 Task: Change the drop show blur radius of text to 3.
Action: Mouse moved to (926, 374)
Screenshot: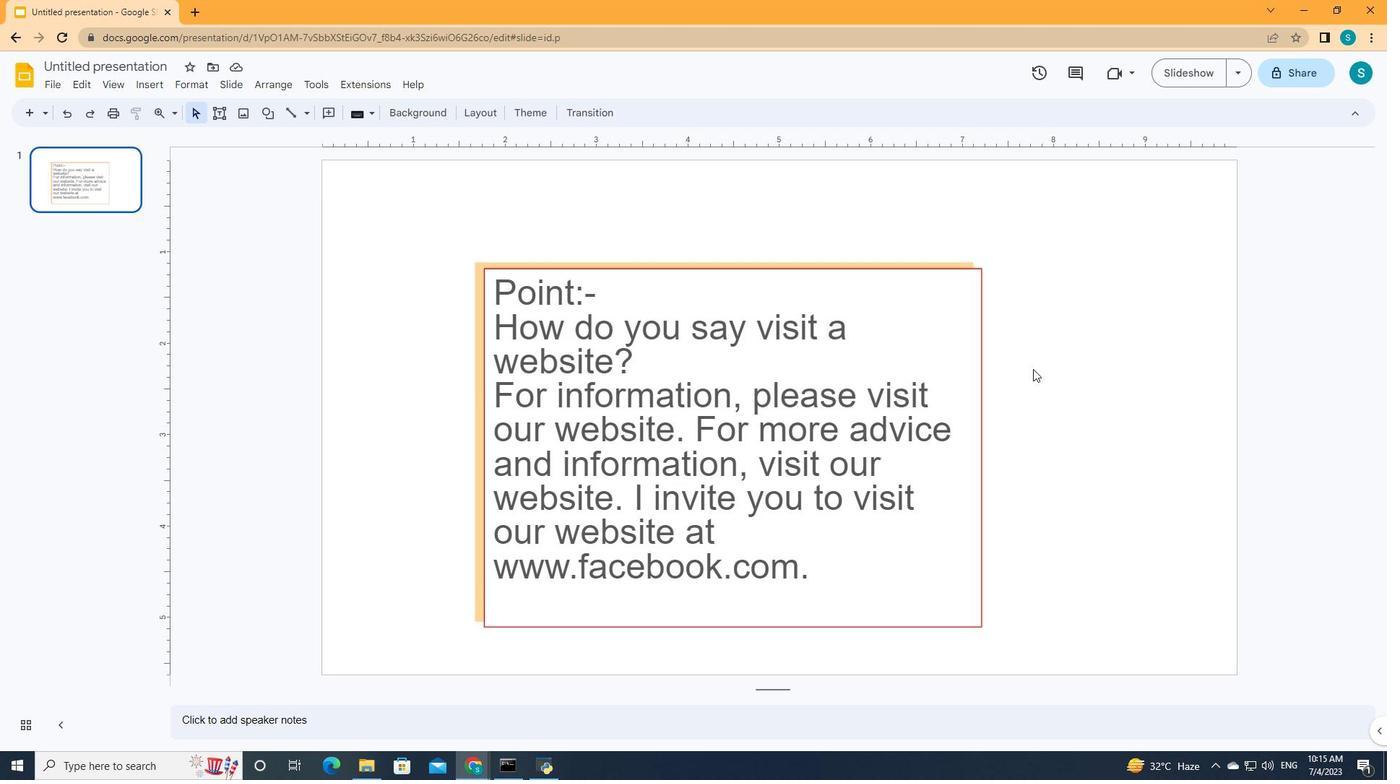 
Action: Mouse pressed left at (926, 374)
Screenshot: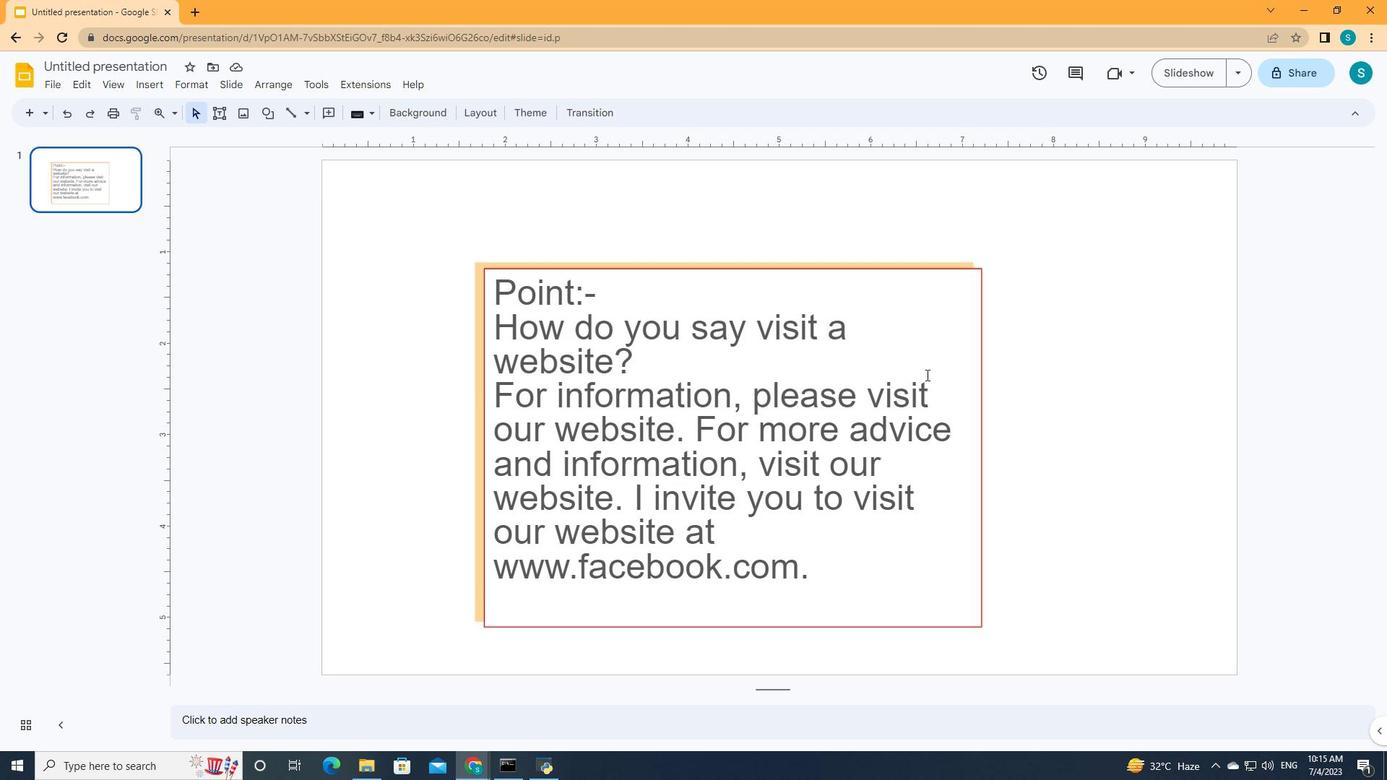 
Action: Mouse moved to (1022, 106)
Screenshot: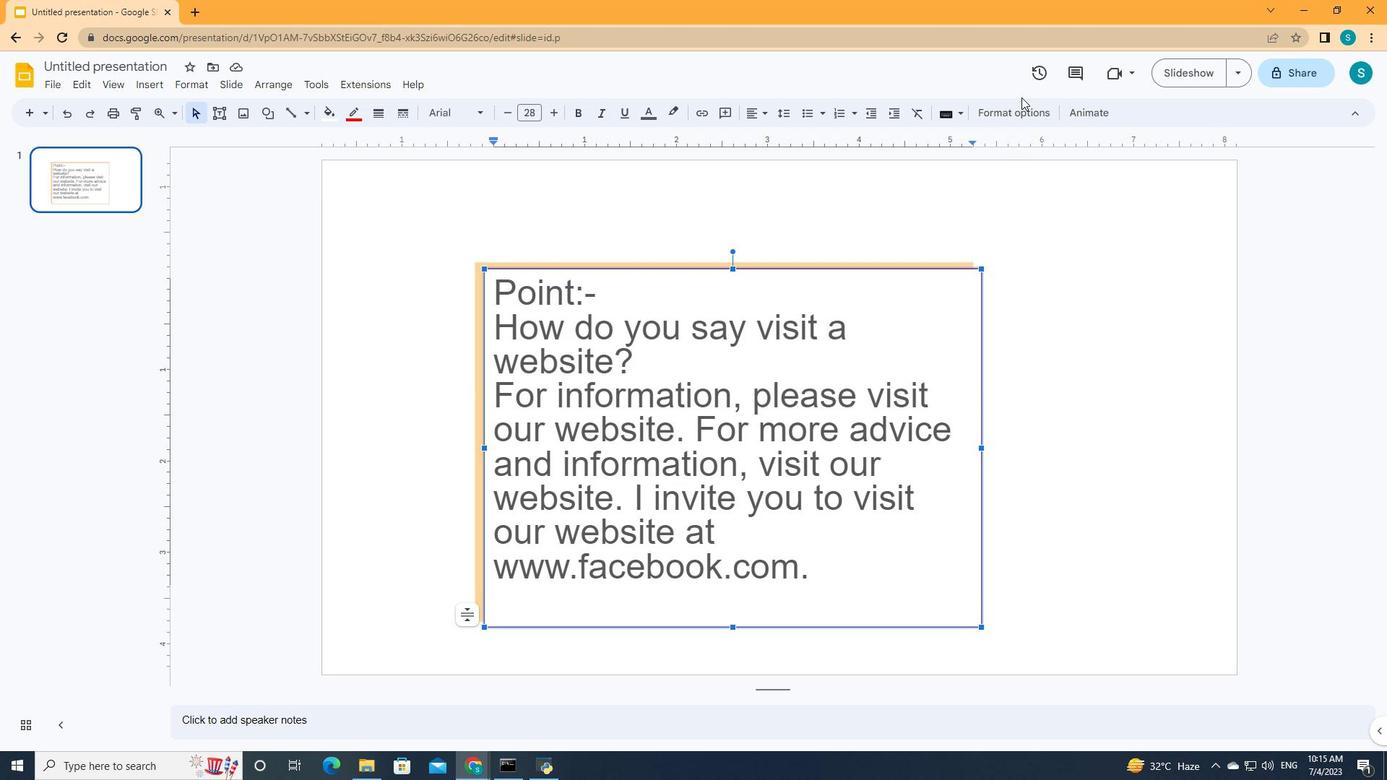 
Action: Mouse pressed left at (1022, 106)
Screenshot: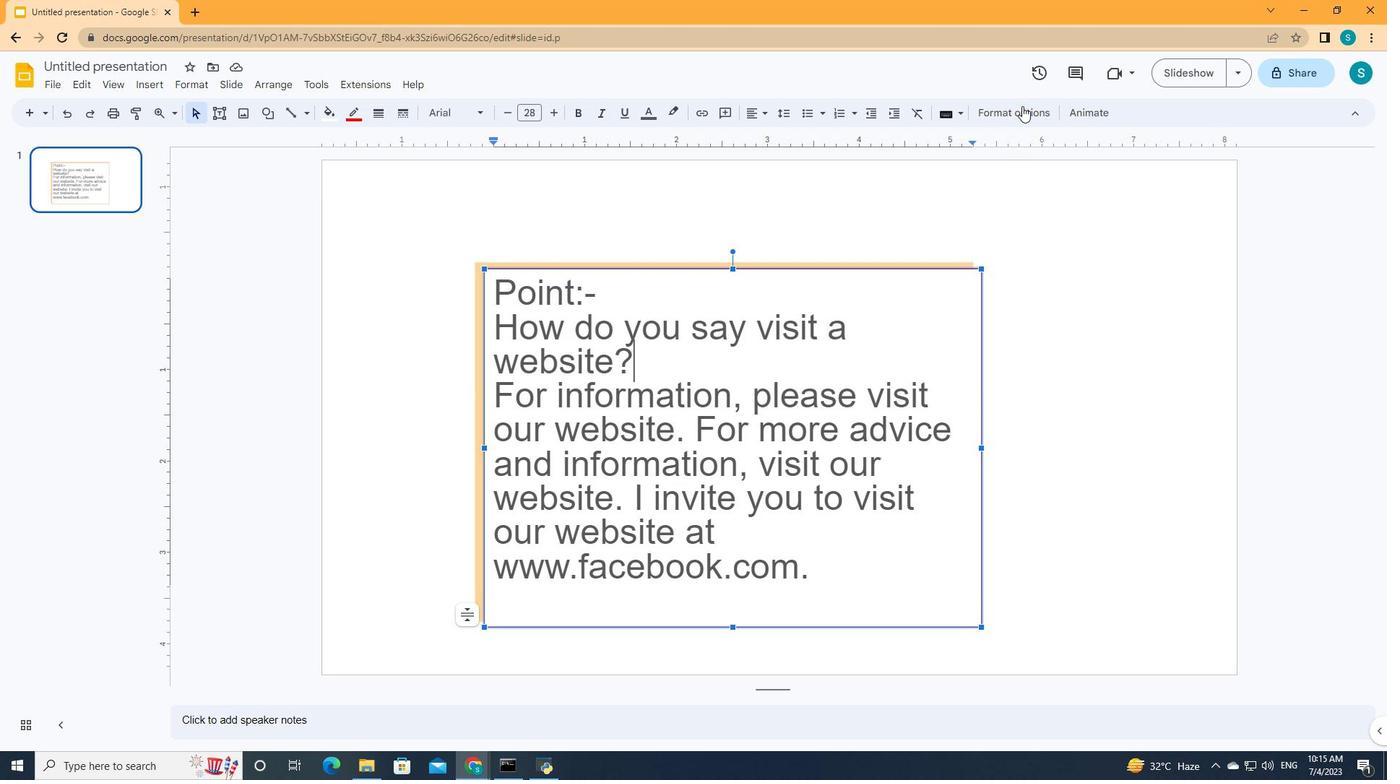 
Action: Mouse moved to (1191, 296)
Screenshot: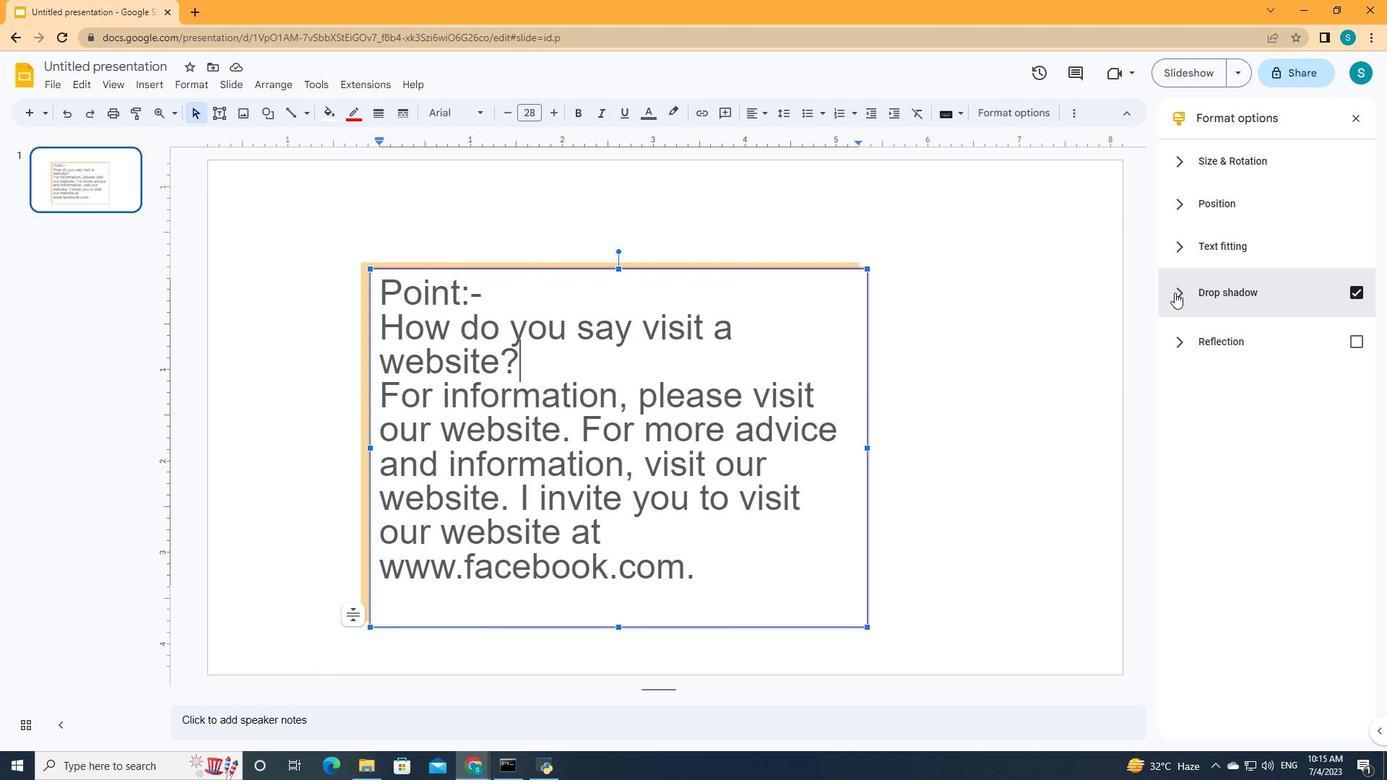 
Action: Mouse pressed left at (1191, 296)
Screenshot: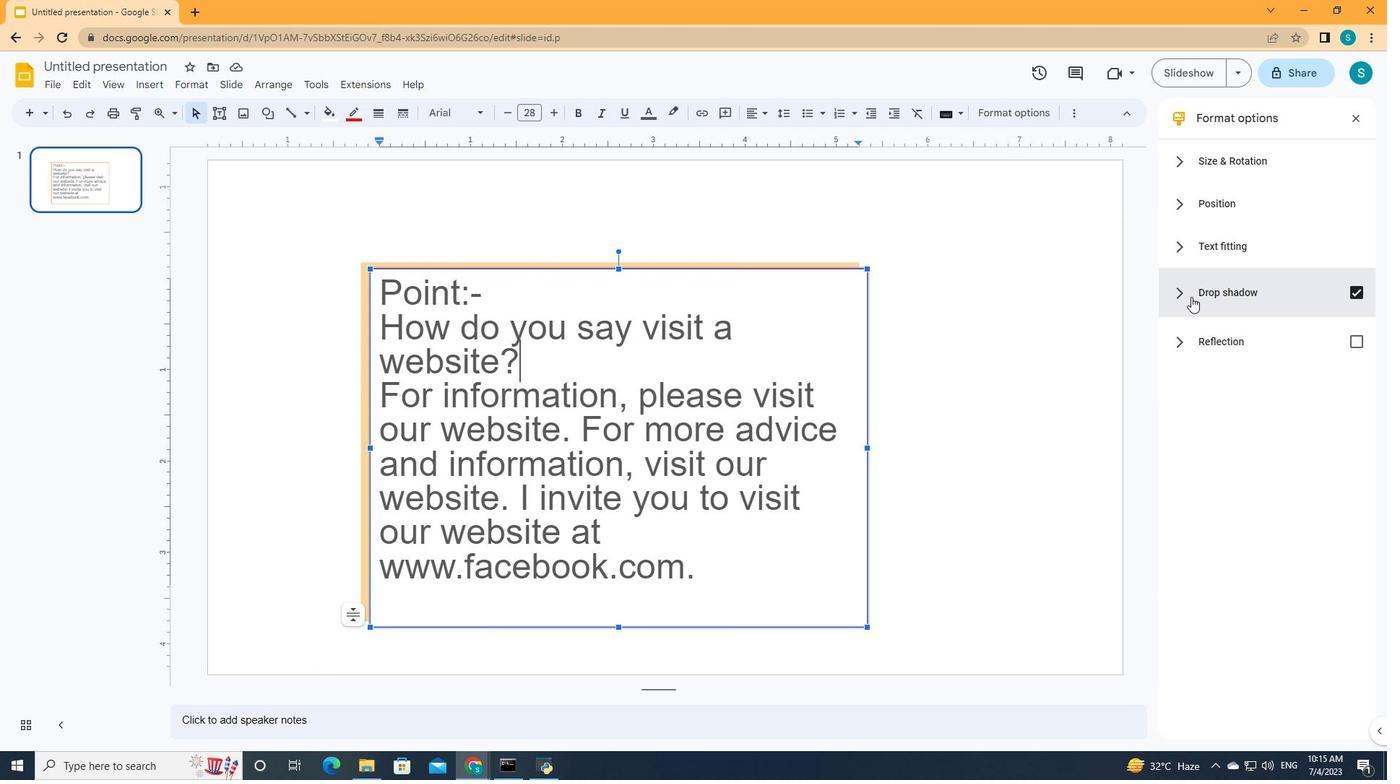 
Action: Mouse moved to (1172, 532)
Screenshot: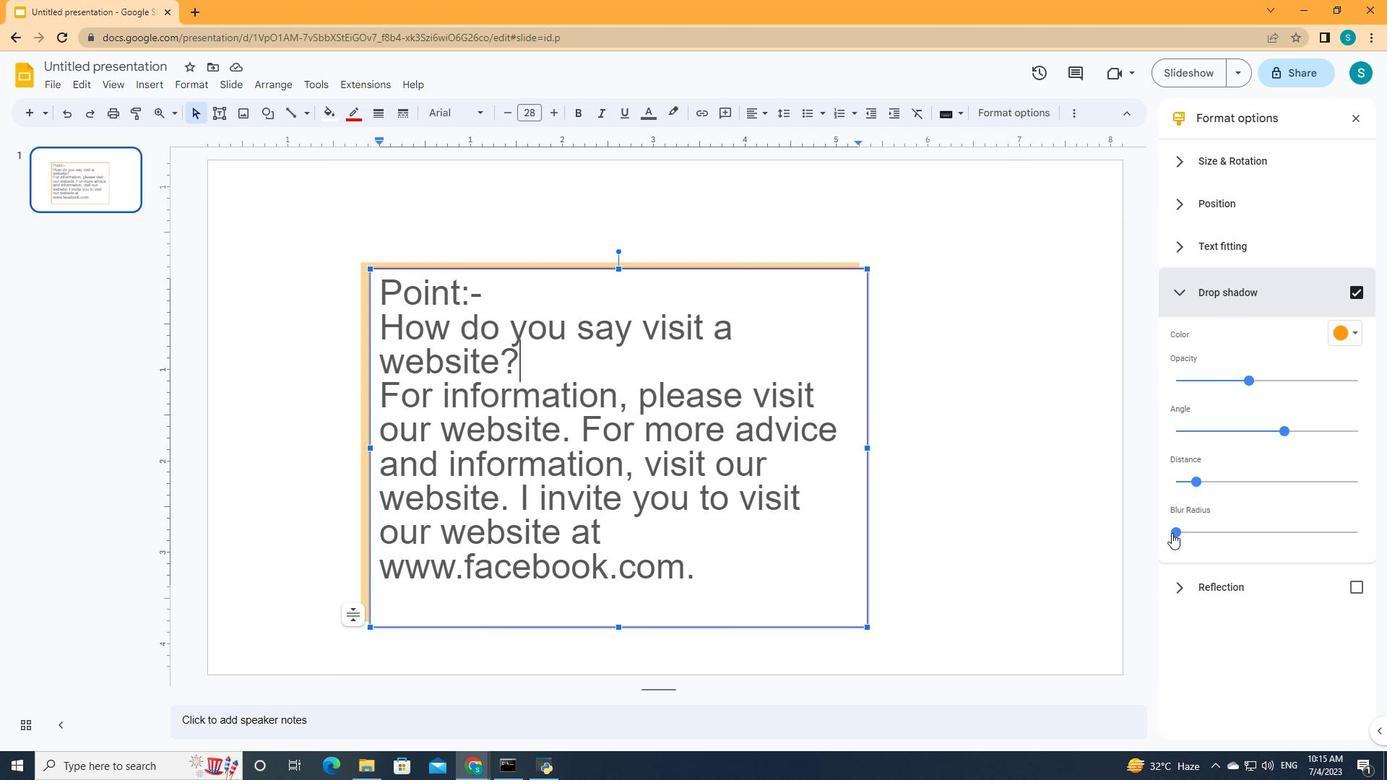 
Action: Mouse pressed left at (1172, 532)
Screenshot: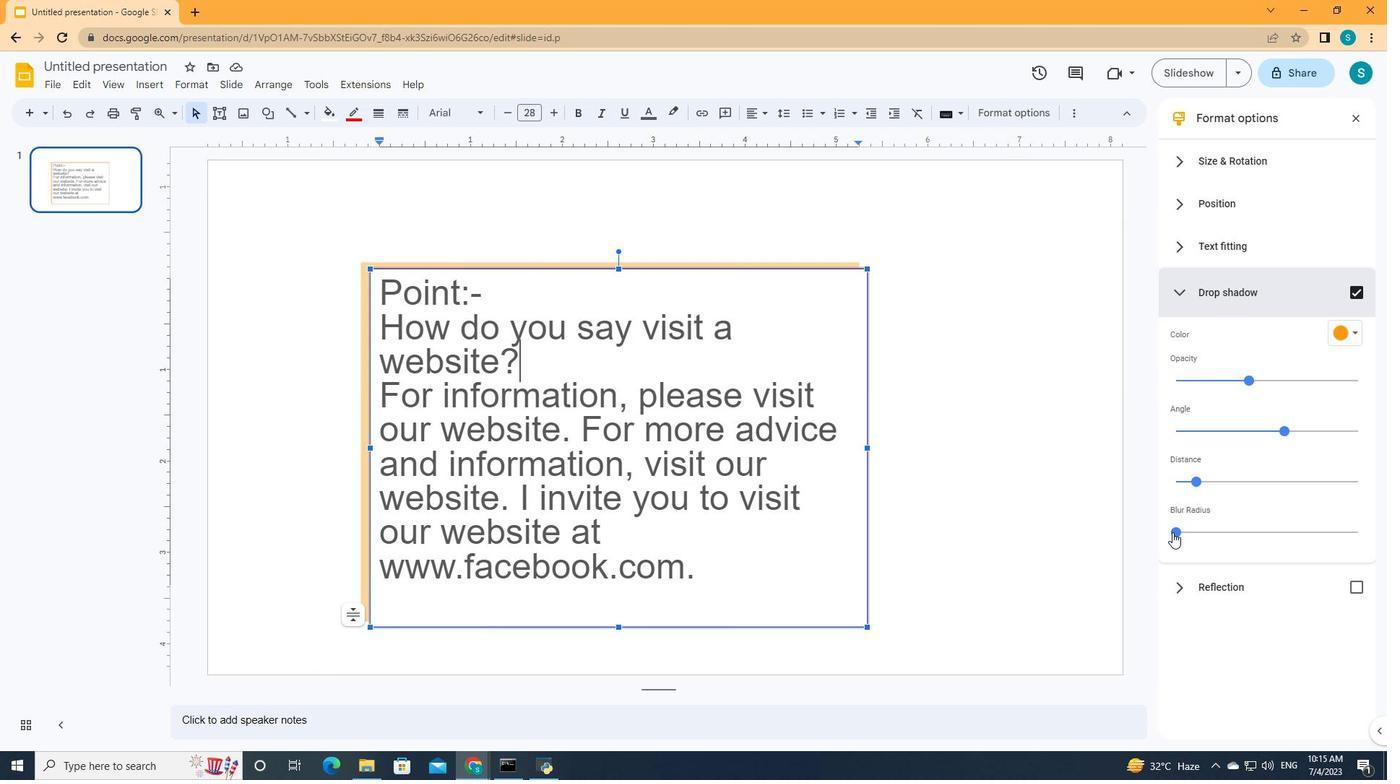 
Action: Mouse moved to (1179, 532)
Screenshot: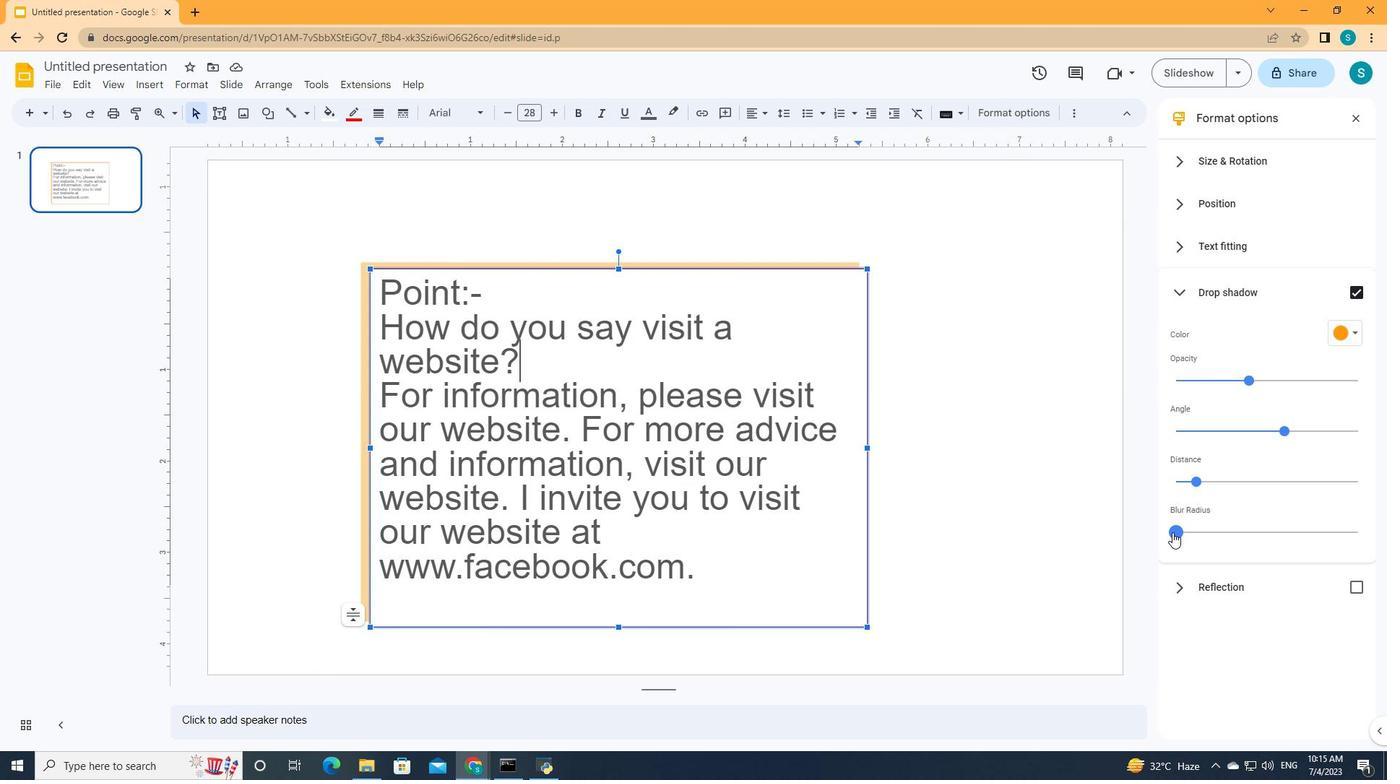 
Action: Key pressed <Key.left>
Screenshot: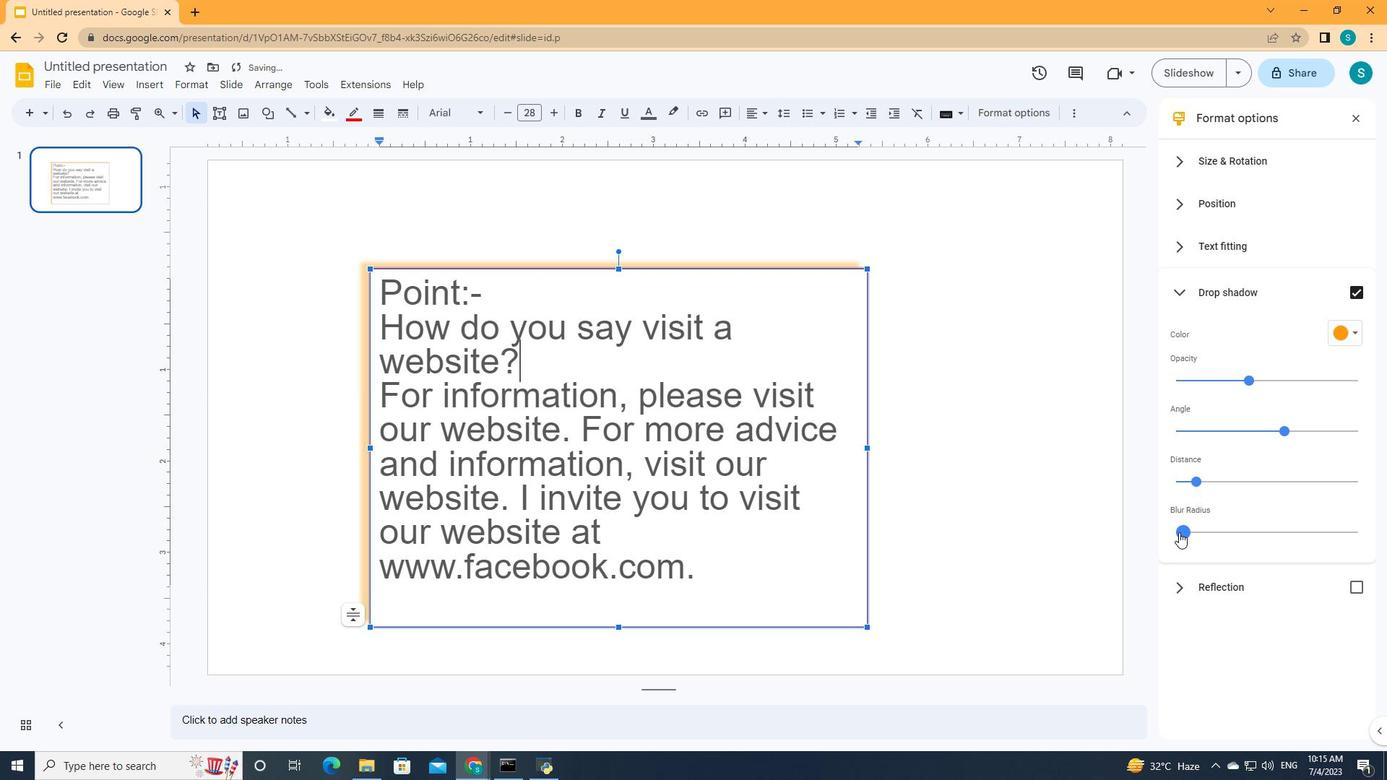 
